 Task: Create a due date automation trigger when advanced on, the moment a card is due add content with a name starting with resume.
Action: Mouse moved to (933, 271)
Screenshot: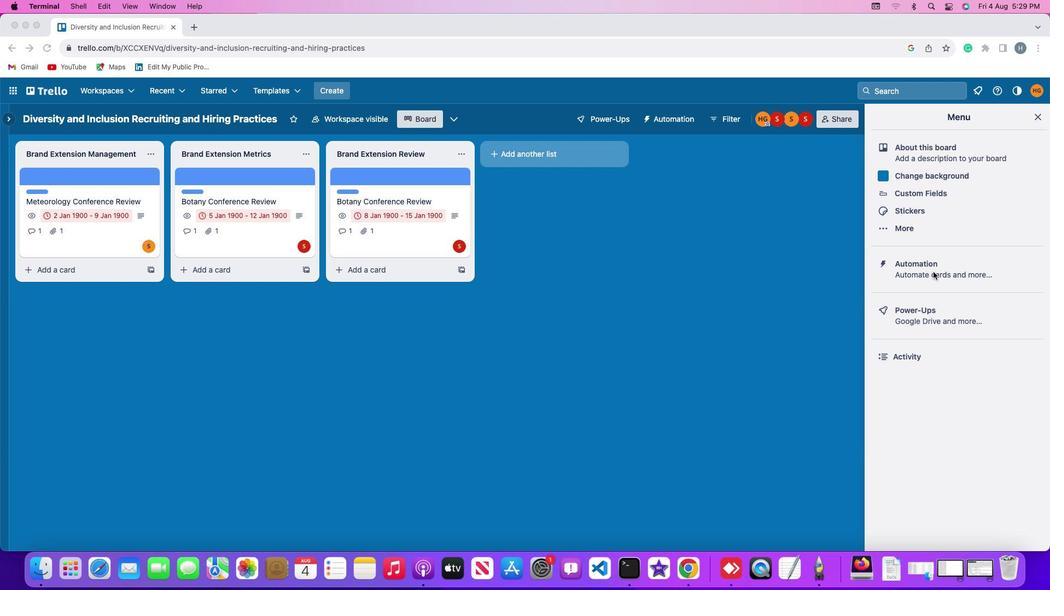 
Action: Mouse pressed left at (933, 271)
Screenshot: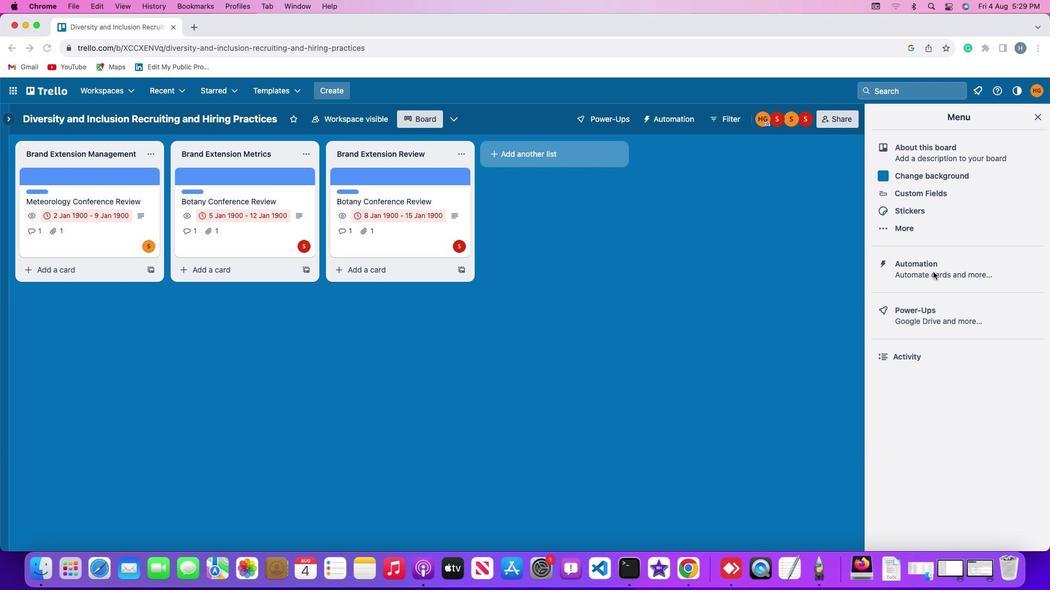 
Action: Mouse pressed left at (933, 271)
Screenshot: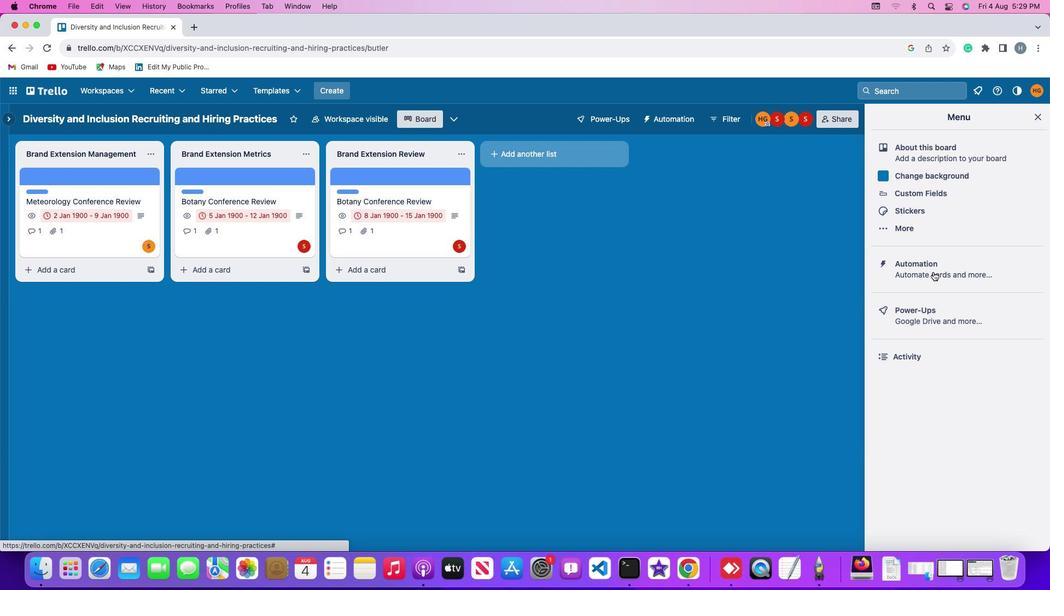 
Action: Mouse moved to (50, 259)
Screenshot: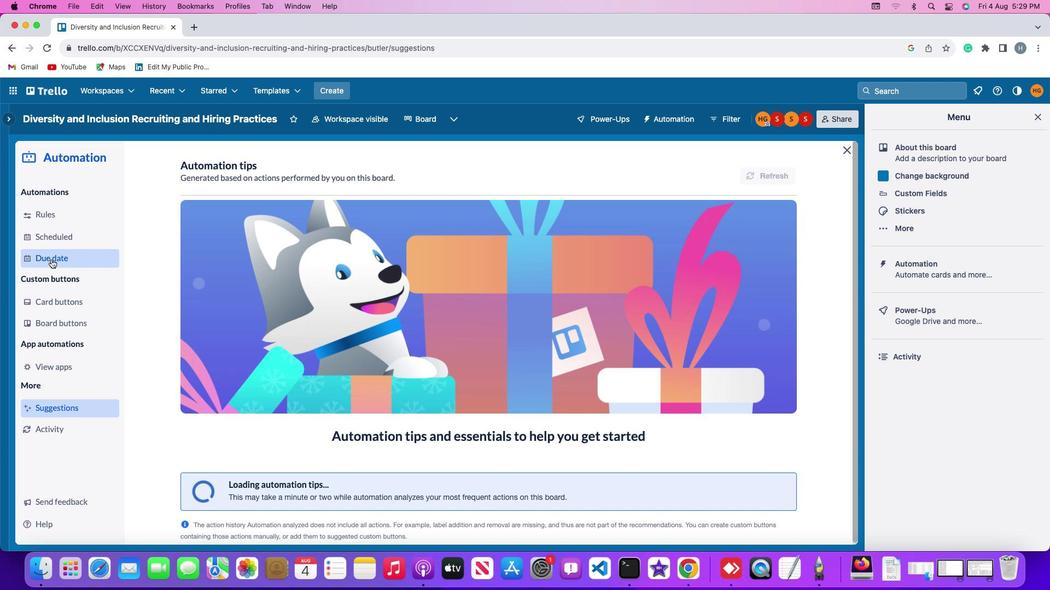 
Action: Mouse pressed left at (50, 259)
Screenshot: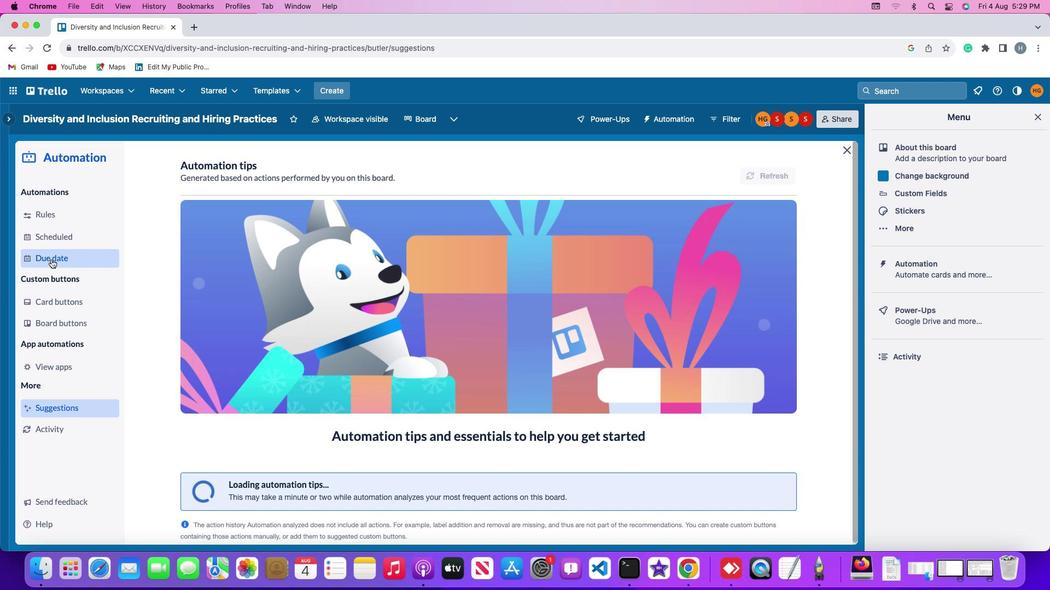 
Action: Mouse moved to (734, 170)
Screenshot: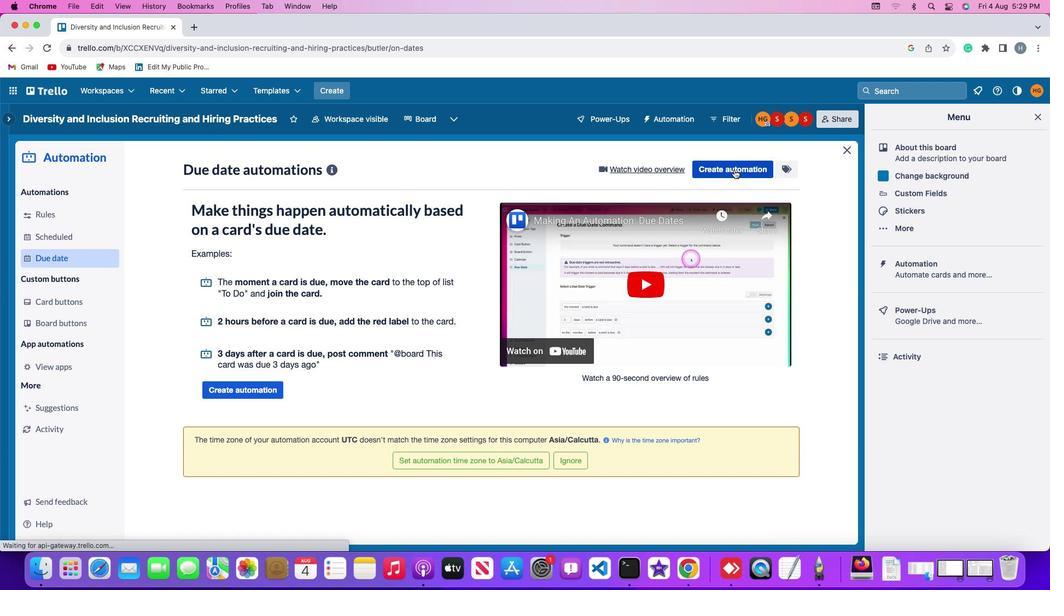 
Action: Mouse pressed left at (734, 170)
Screenshot: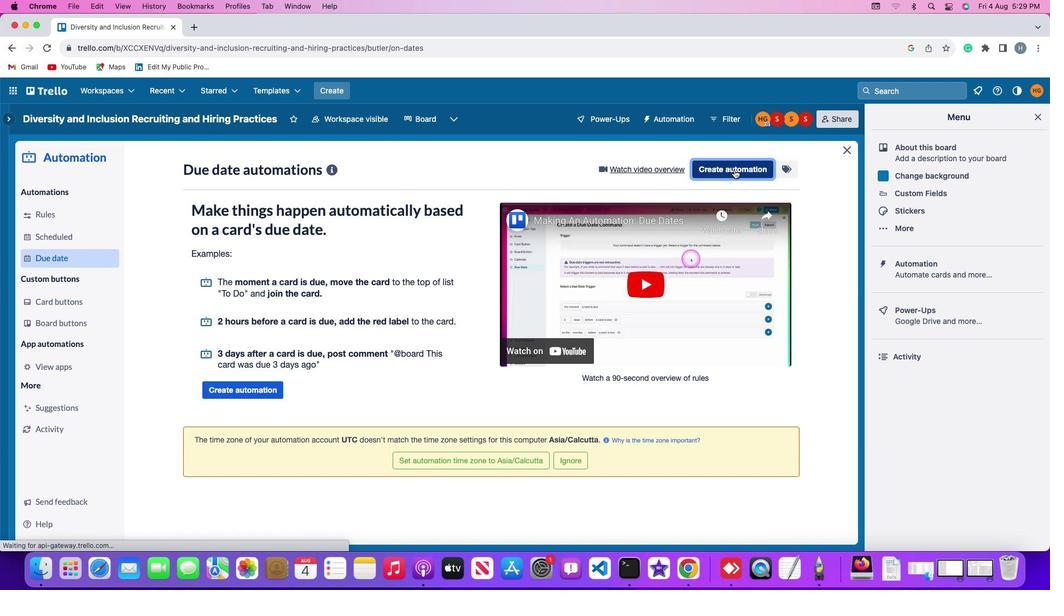 
Action: Mouse moved to (519, 275)
Screenshot: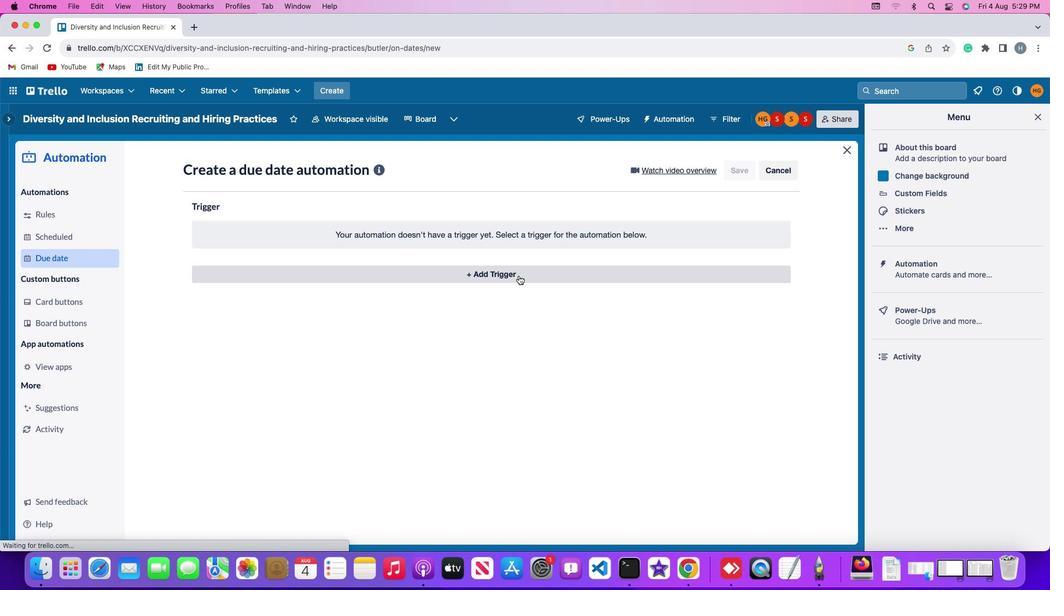 
Action: Mouse pressed left at (519, 275)
Screenshot: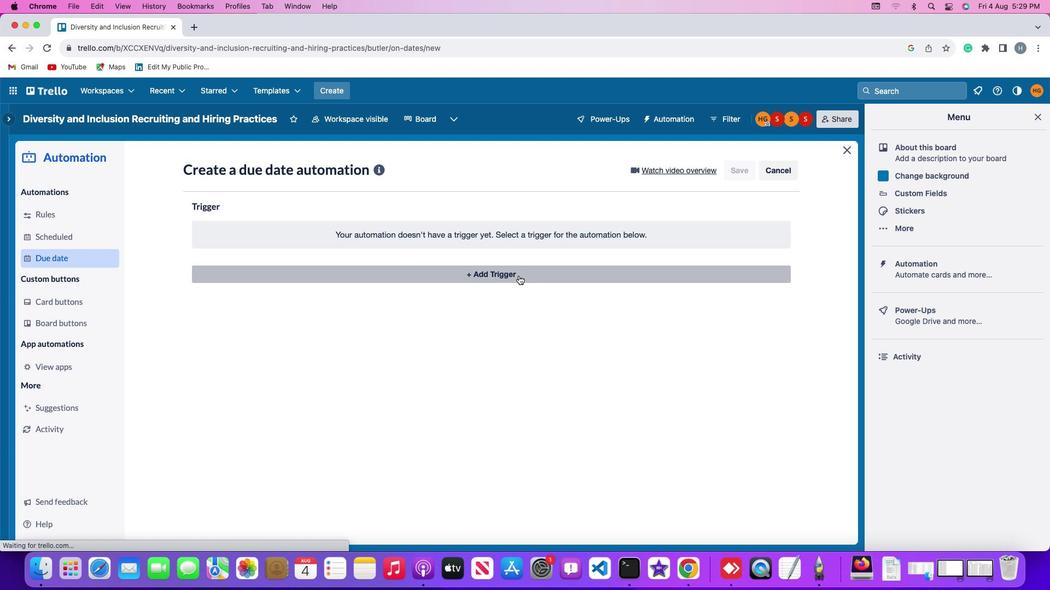 
Action: Mouse moved to (224, 403)
Screenshot: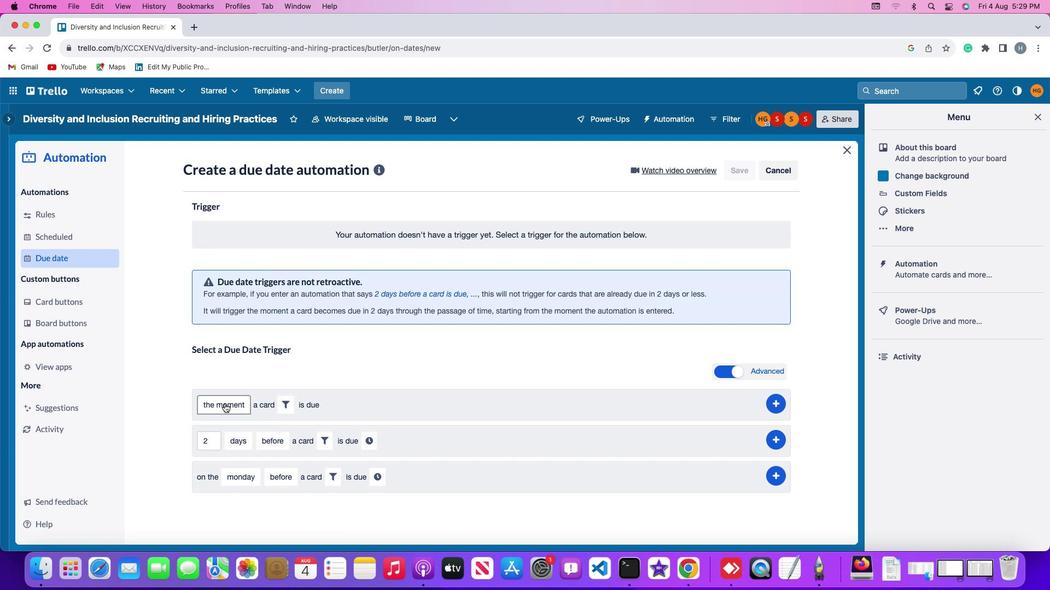 
Action: Mouse pressed left at (224, 403)
Screenshot: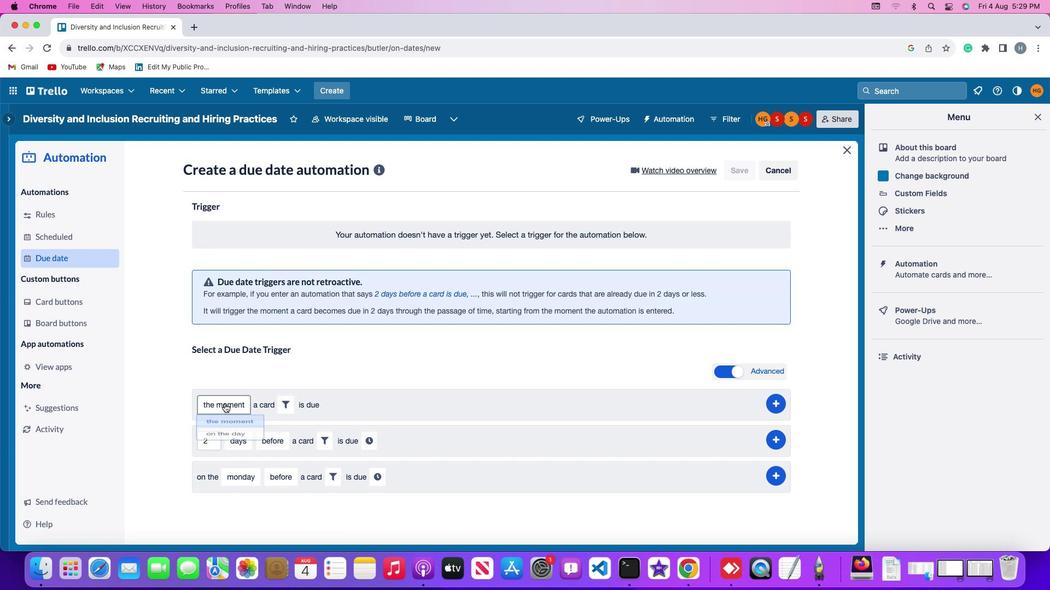 
Action: Mouse moved to (230, 421)
Screenshot: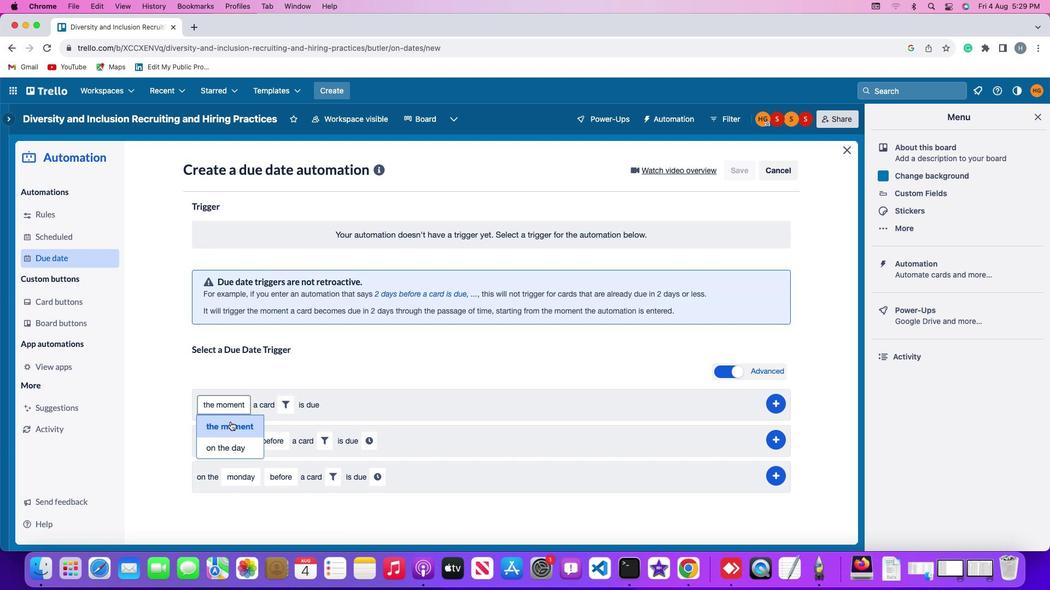 
Action: Mouse pressed left at (230, 421)
Screenshot: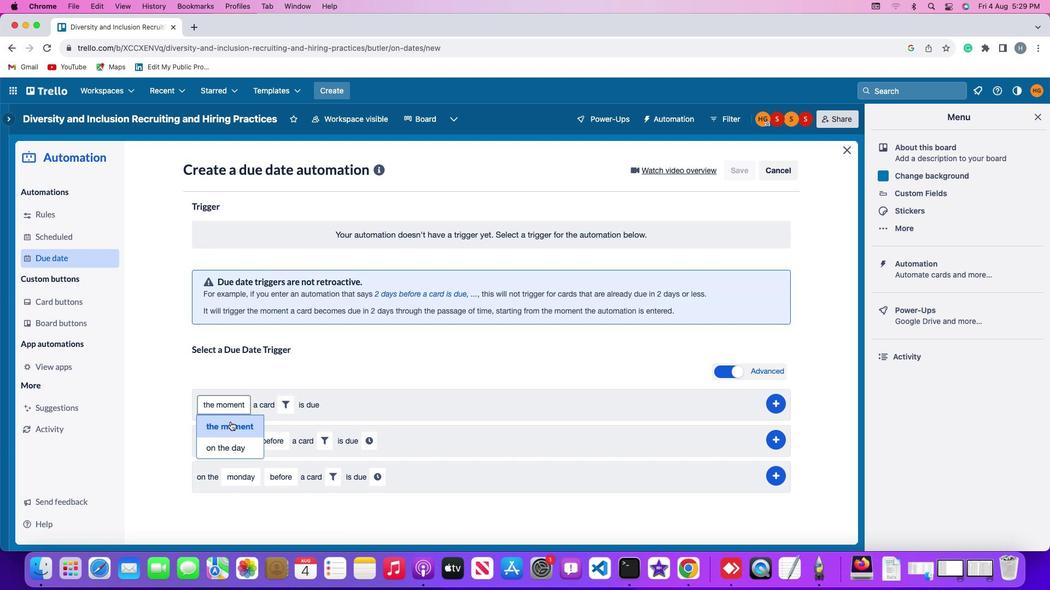 
Action: Mouse moved to (281, 400)
Screenshot: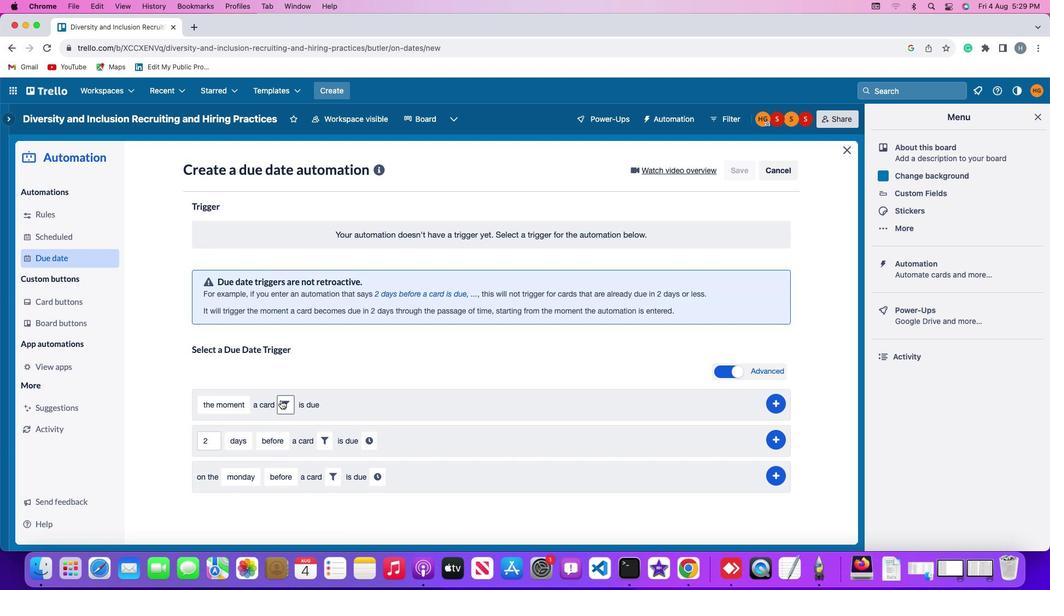 
Action: Mouse pressed left at (281, 400)
Screenshot: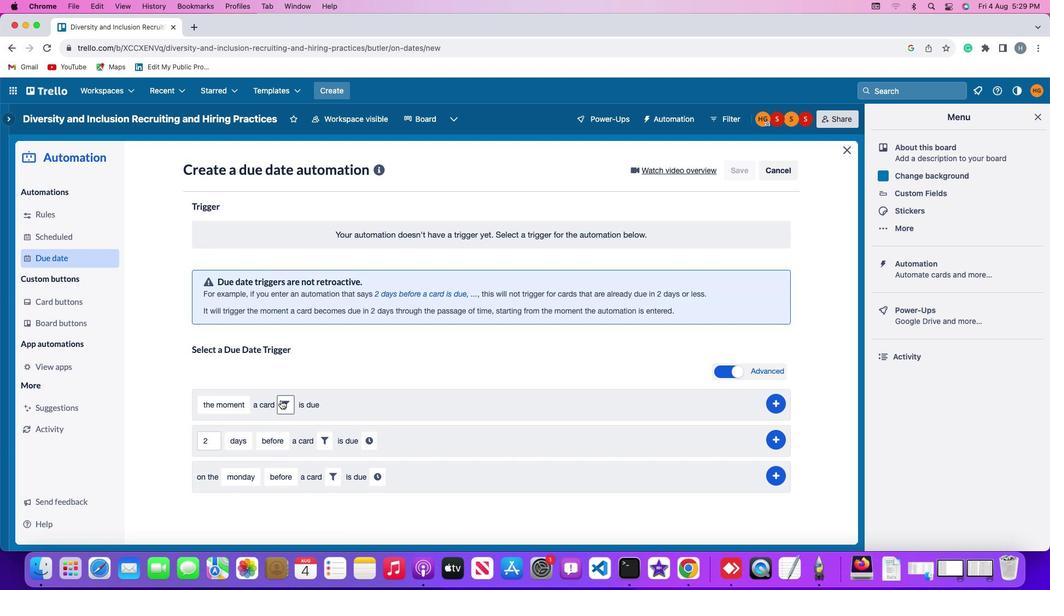 
Action: Mouse moved to (424, 437)
Screenshot: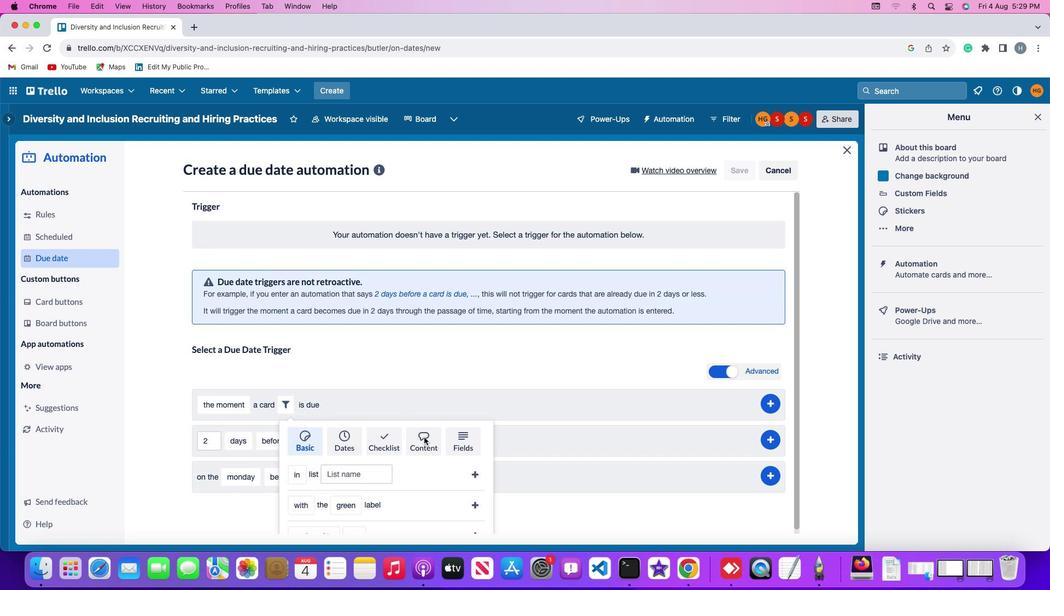 
Action: Mouse pressed left at (424, 437)
Screenshot: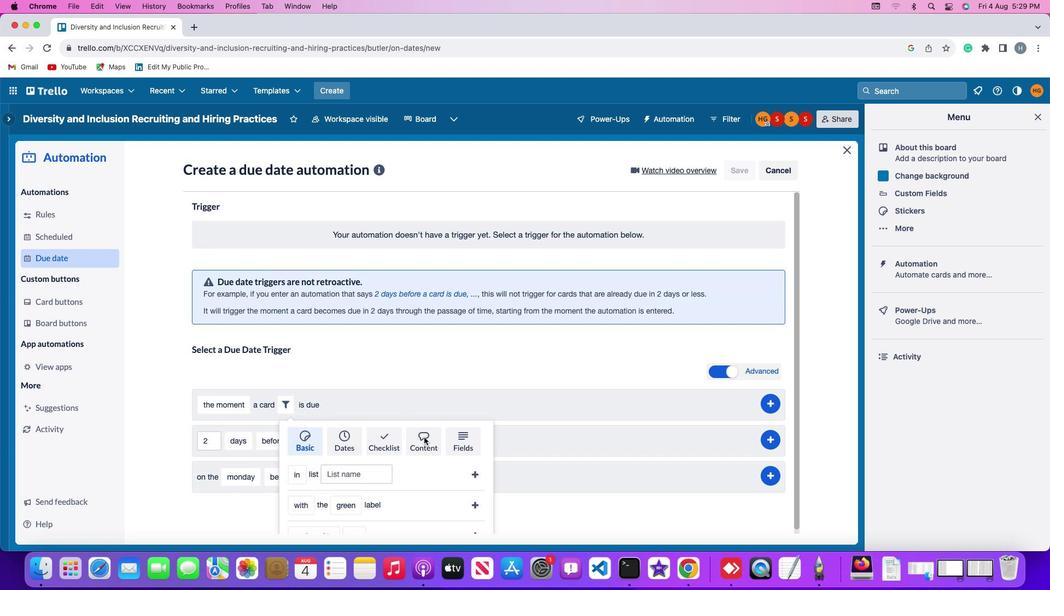 
Action: Mouse moved to (328, 474)
Screenshot: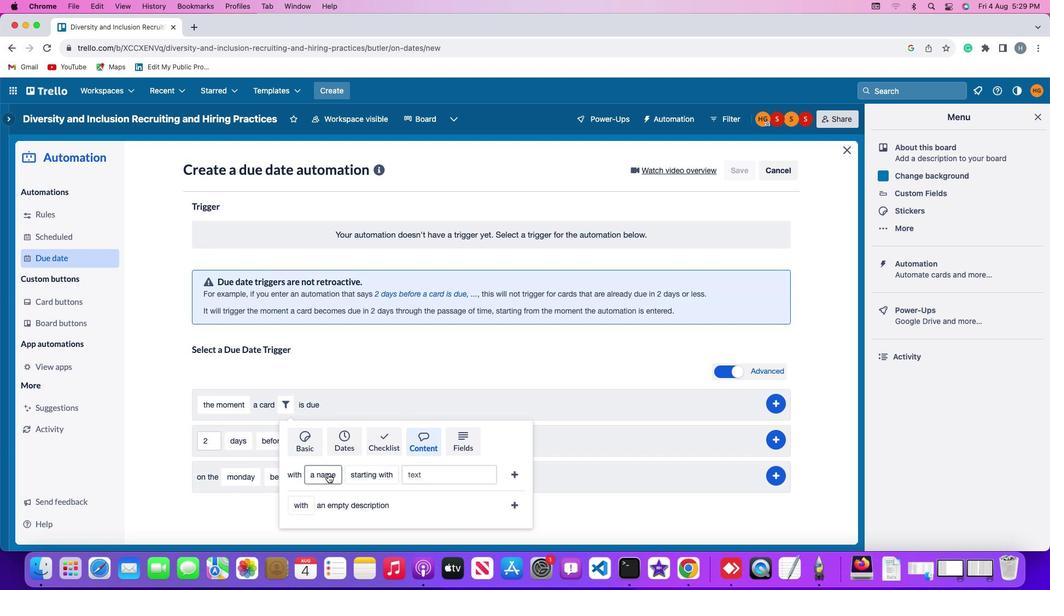 
Action: Mouse pressed left at (328, 474)
Screenshot: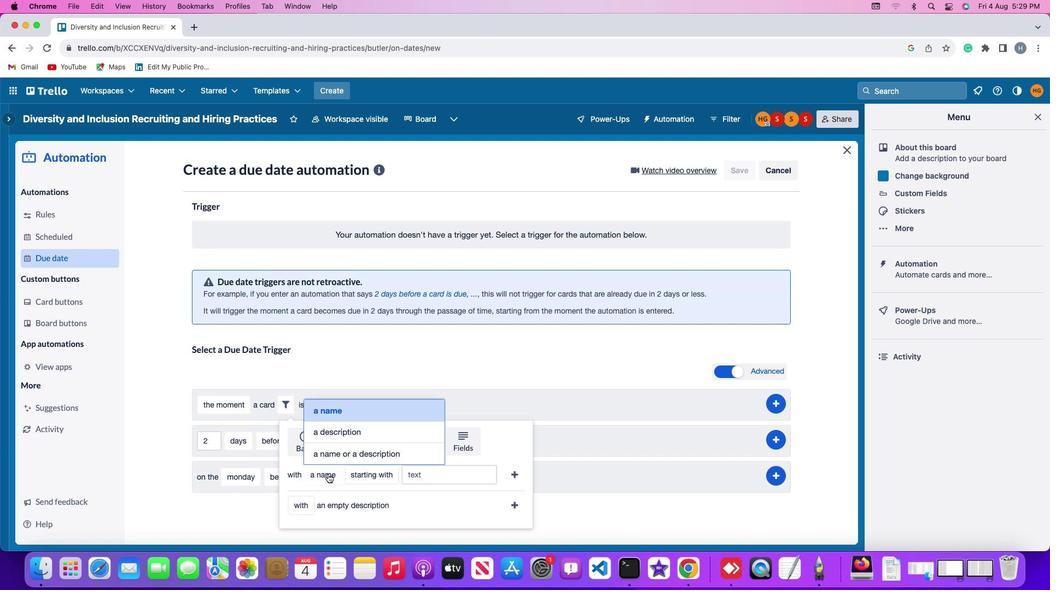 
Action: Mouse moved to (358, 409)
Screenshot: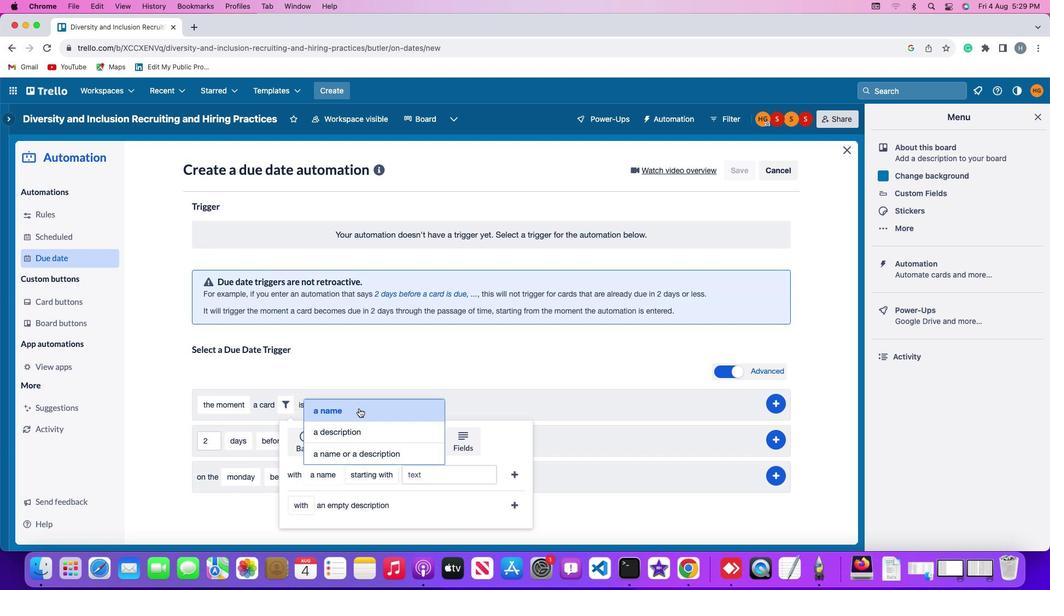 
Action: Mouse pressed left at (358, 409)
Screenshot: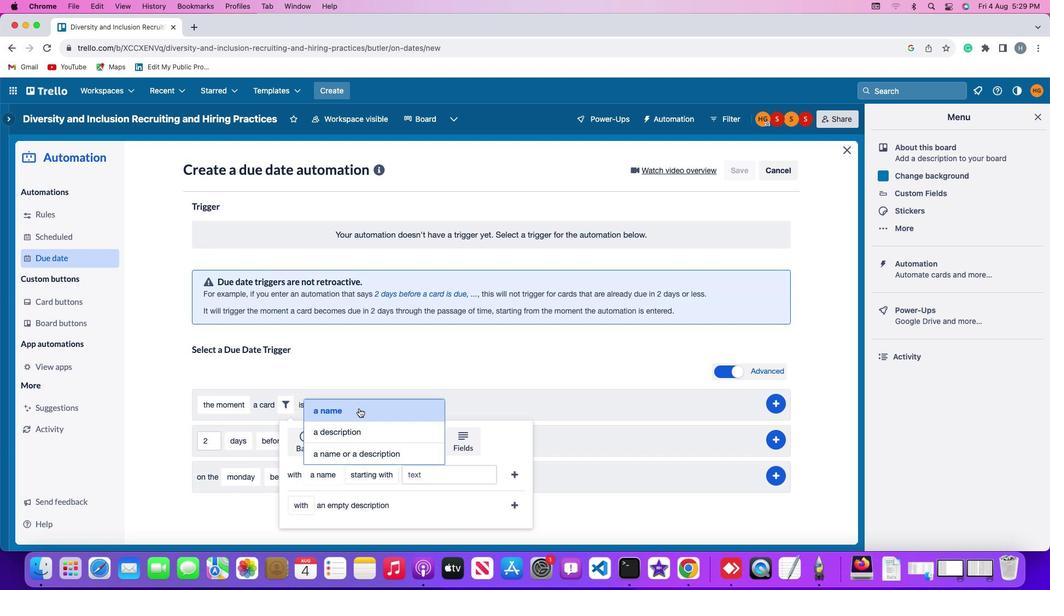 
Action: Mouse moved to (381, 474)
Screenshot: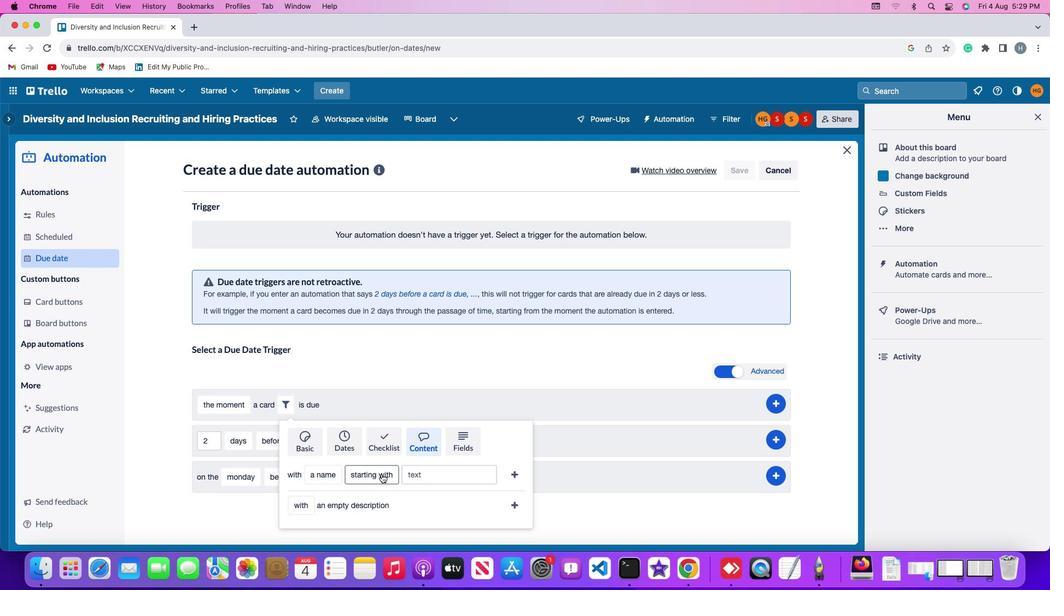 
Action: Mouse pressed left at (381, 474)
Screenshot: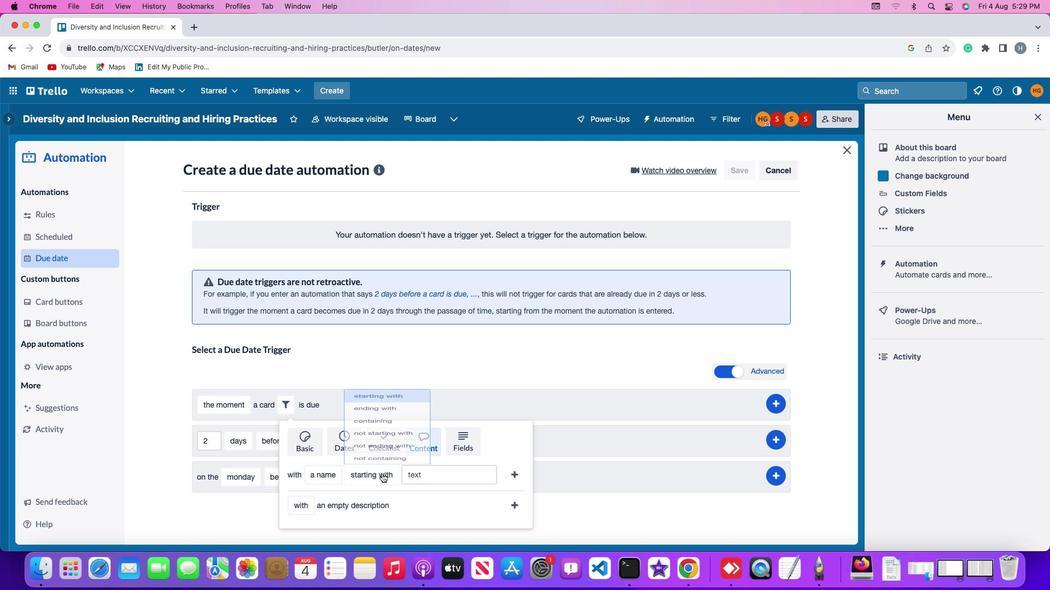 
Action: Mouse moved to (404, 344)
Screenshot: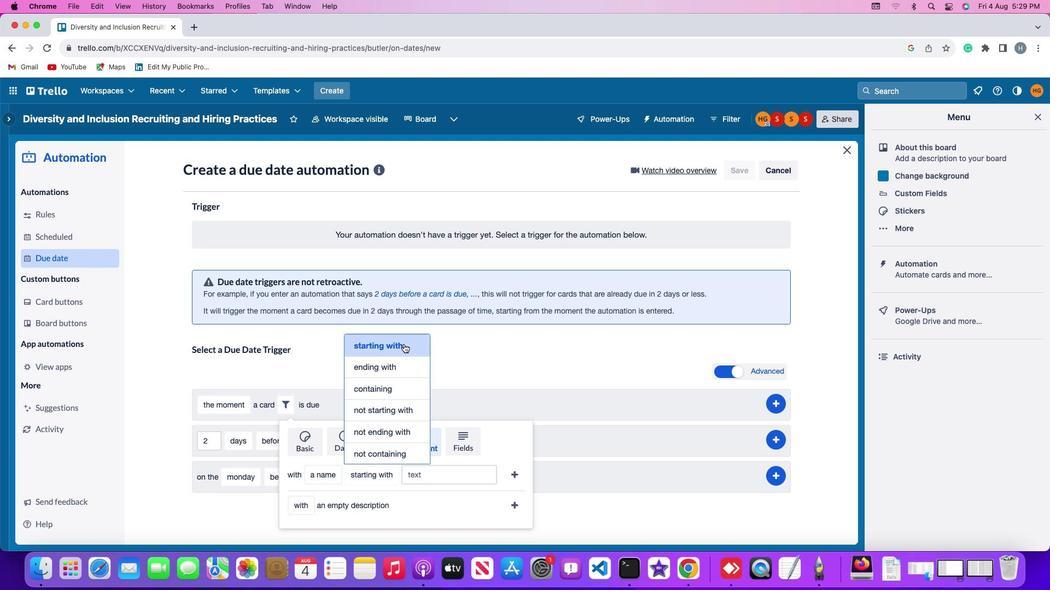 
Action: Mouse pressed left at (404, 344)
Screenshot: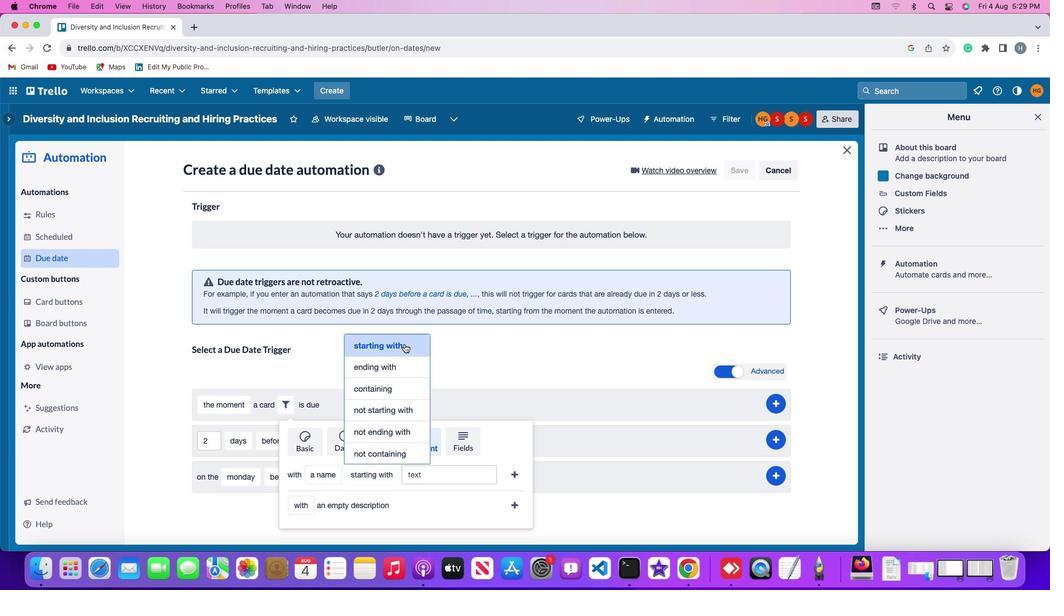 
Action: Mouse moved to (442, 477)
Screenshot: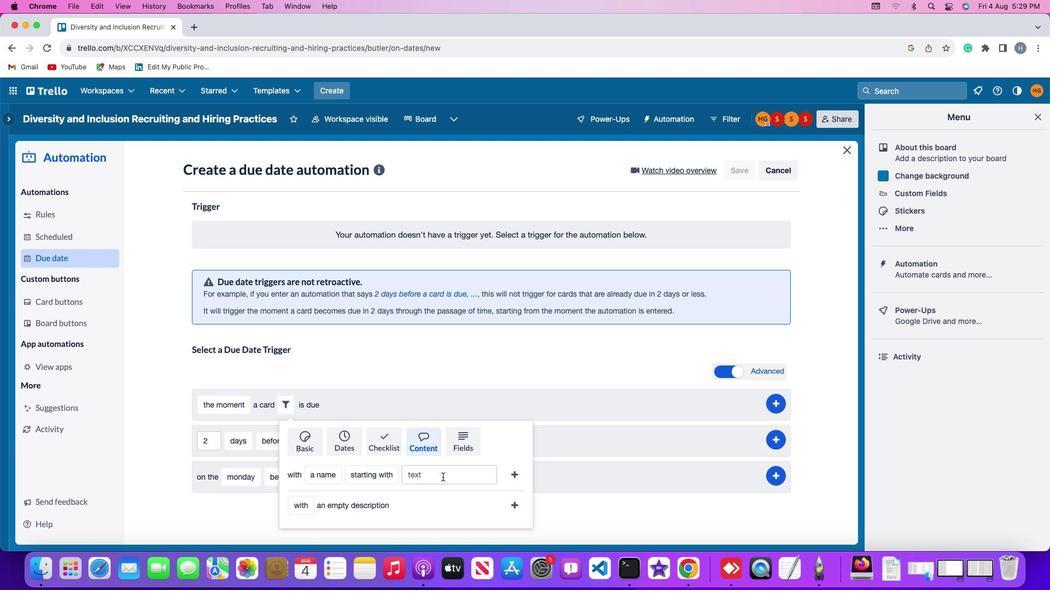 
Action: Mouse pressed left at (442, 477)
Screenshot: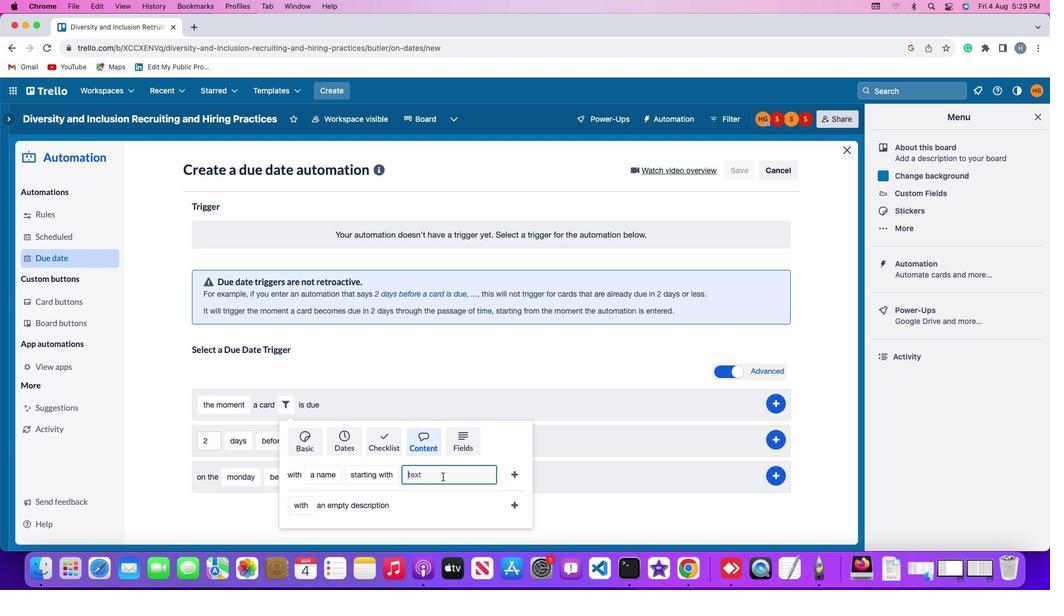 
Action: Key pressed 'r''e''s''u''m''e'
Screenshot: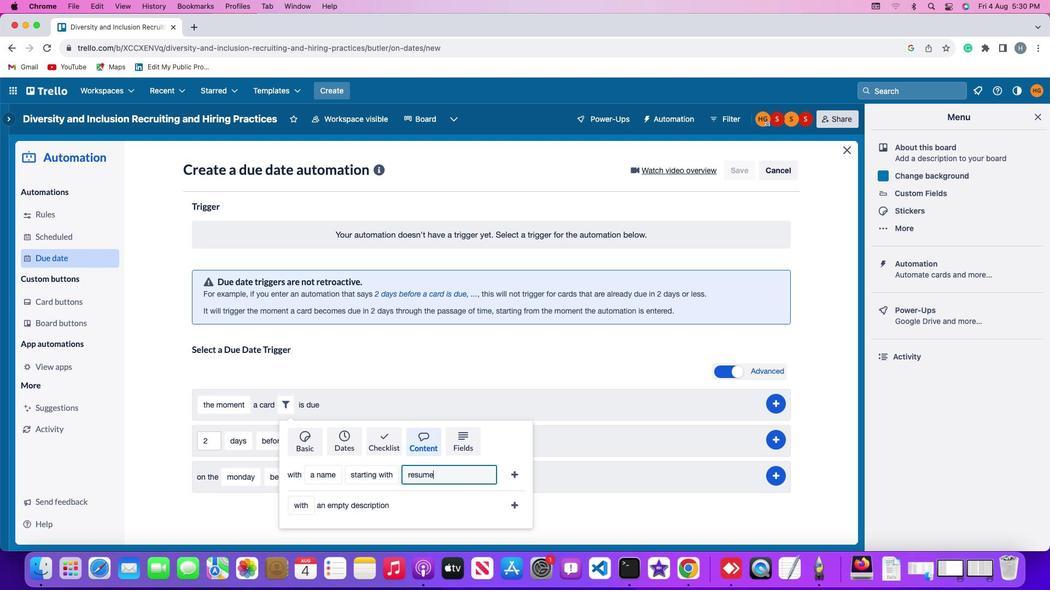 
Action: Mouse moved to (510, 471)
Screenshot: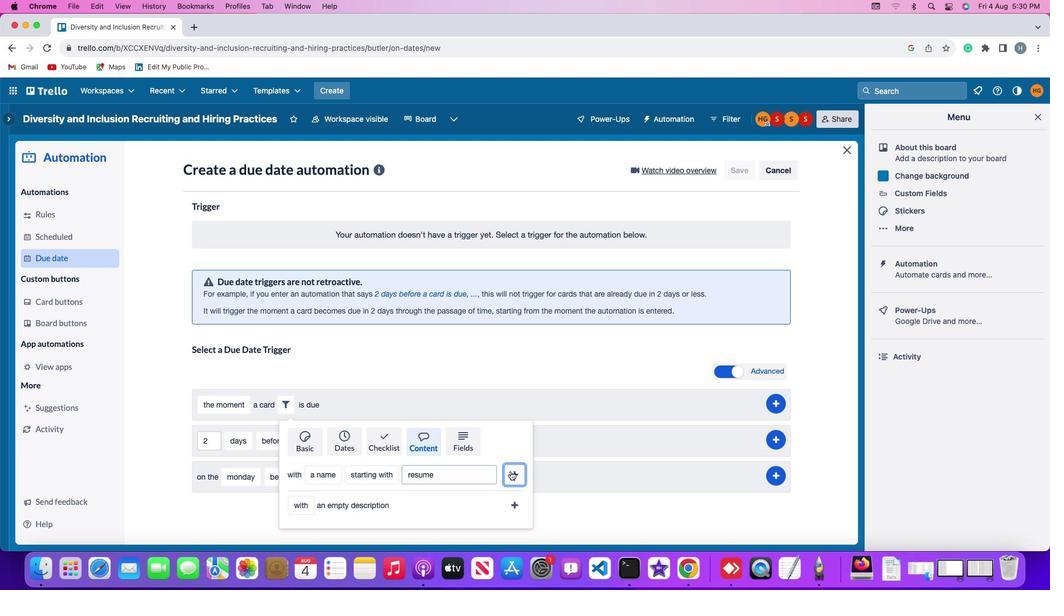 
Action: Mouse pressed left at (510, 471)
Screenshot: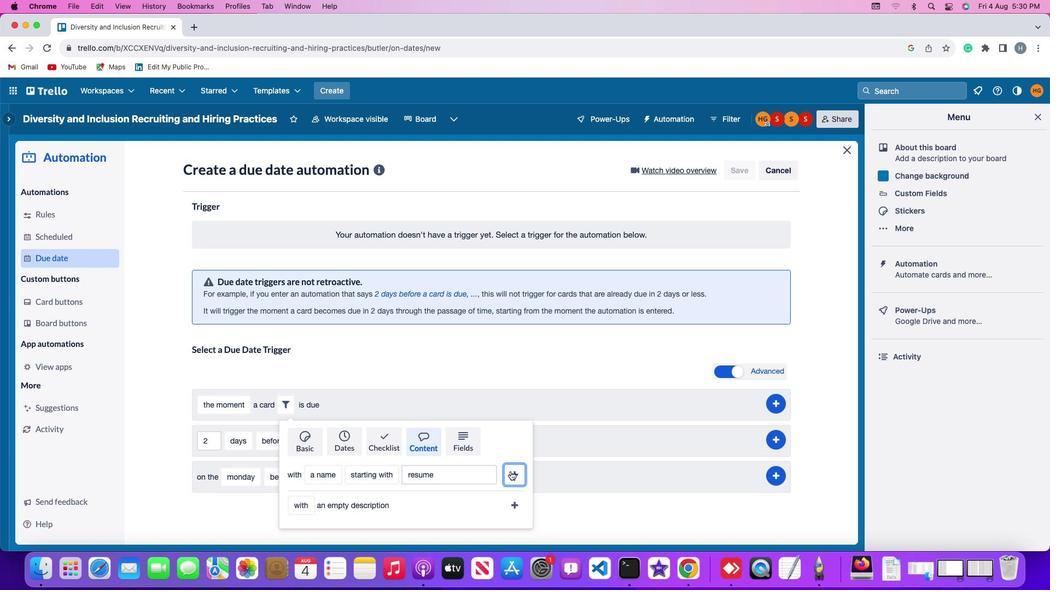 
Action: Mouse moved to (774, 399)
Screenshot: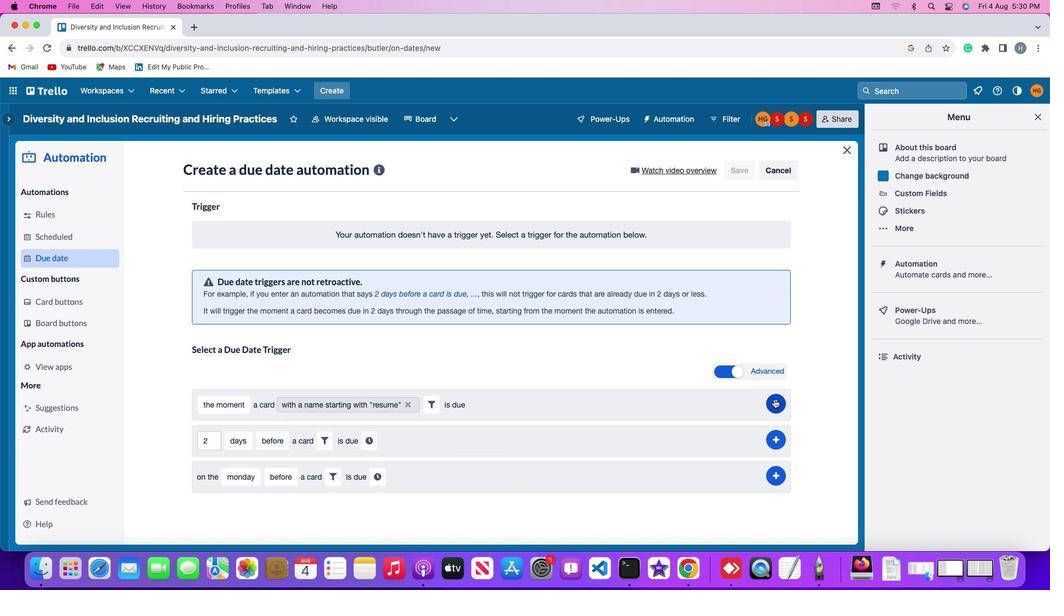 
Action: Mouse pressed left at (774, 399)
Screenshot: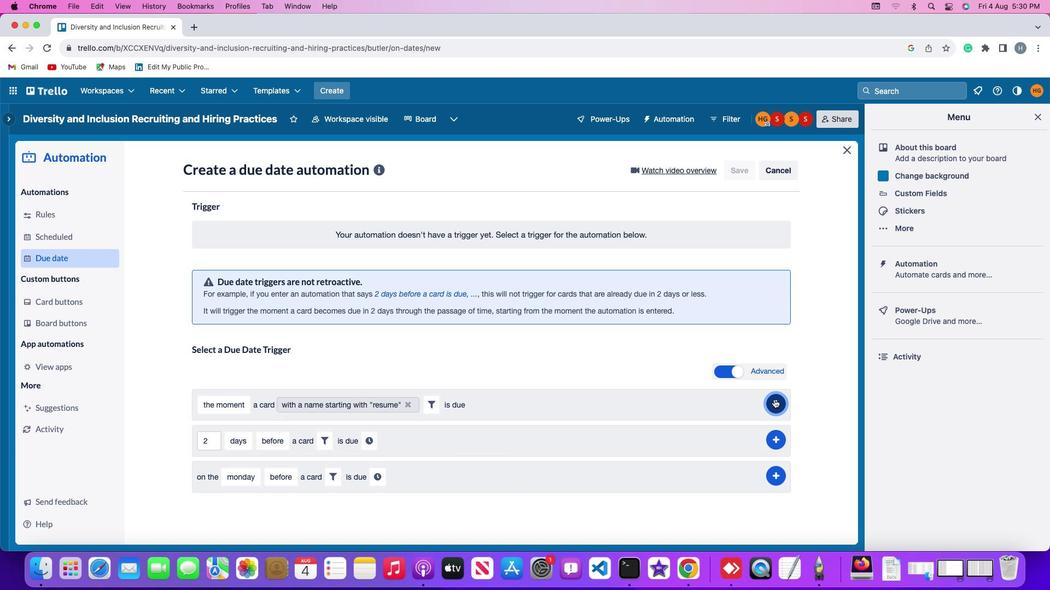 
Action: Mouse moved to (784, 289)
Screenshot: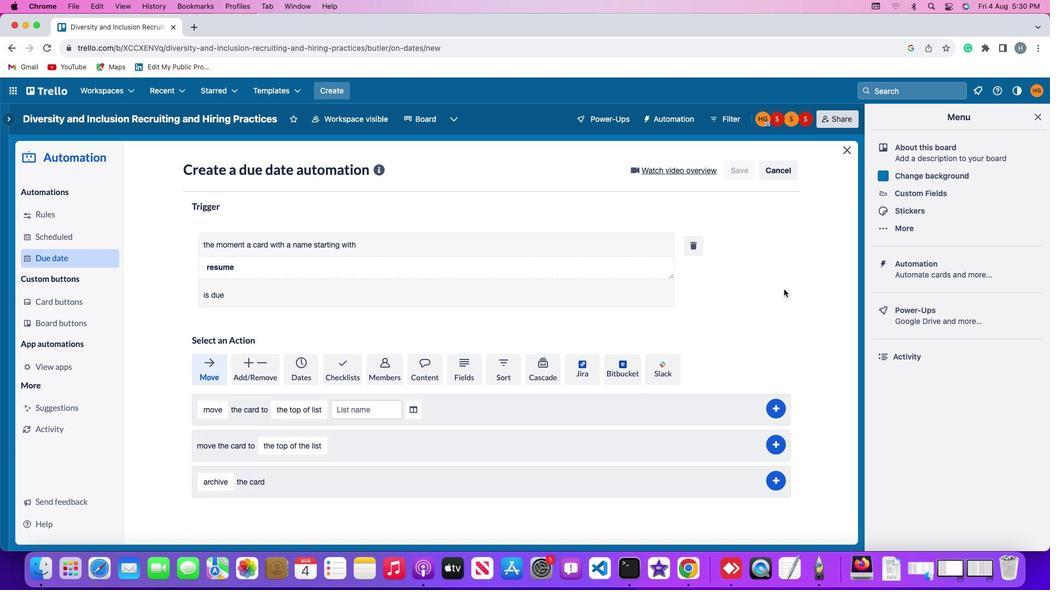 
